 Task: Toggle the enabled in the local history.
Action: Mouse moved to (17, 523)
Screenshot: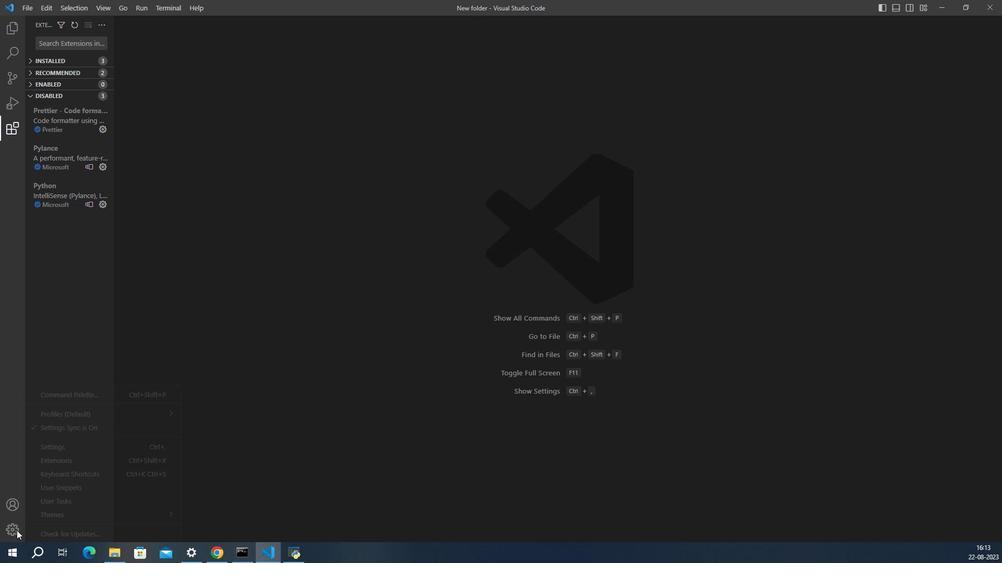 
Action: Mouse pressed left at (17, 523)
Screenshot: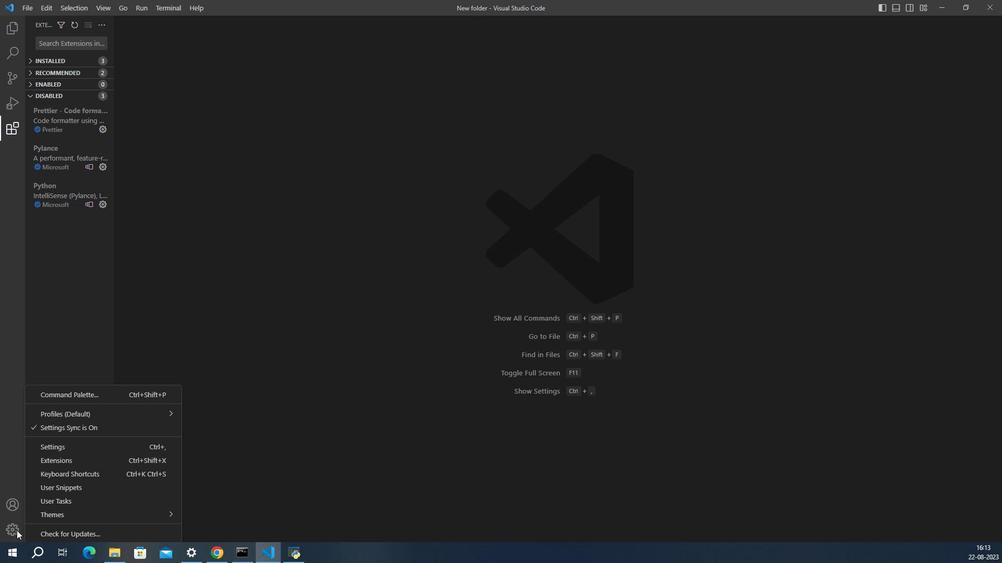 
Action: Mouse moved to (47, 444)
Screenshot: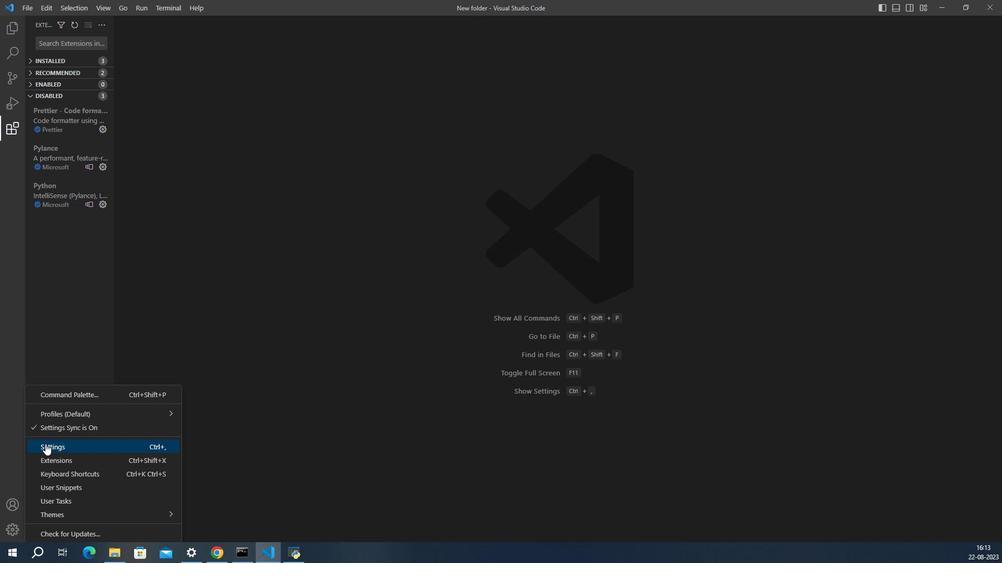 
Action: Mouse pressed left at (47, 444)
Screenshot: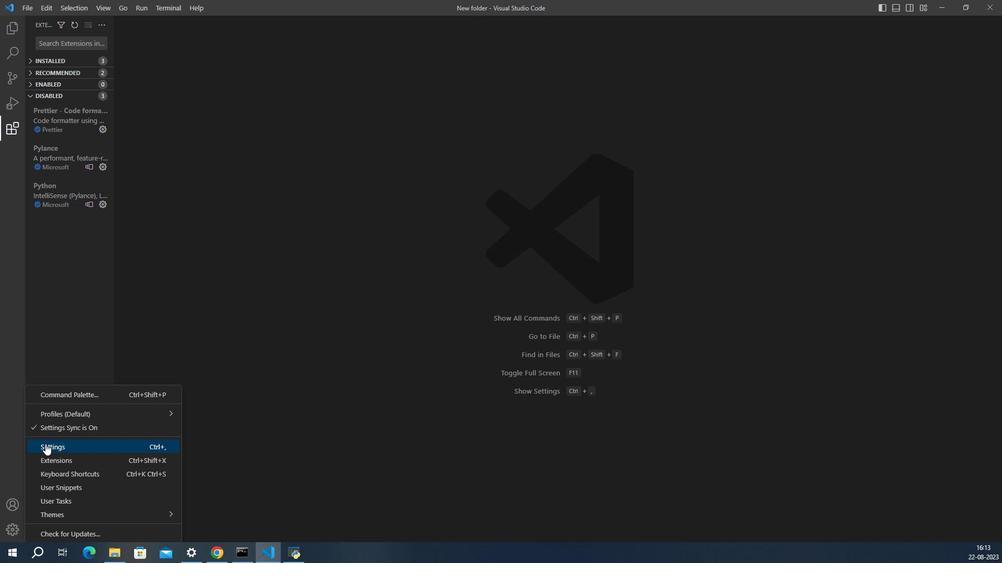 
Action: Mouse moved to (463, 369)
Screenshot: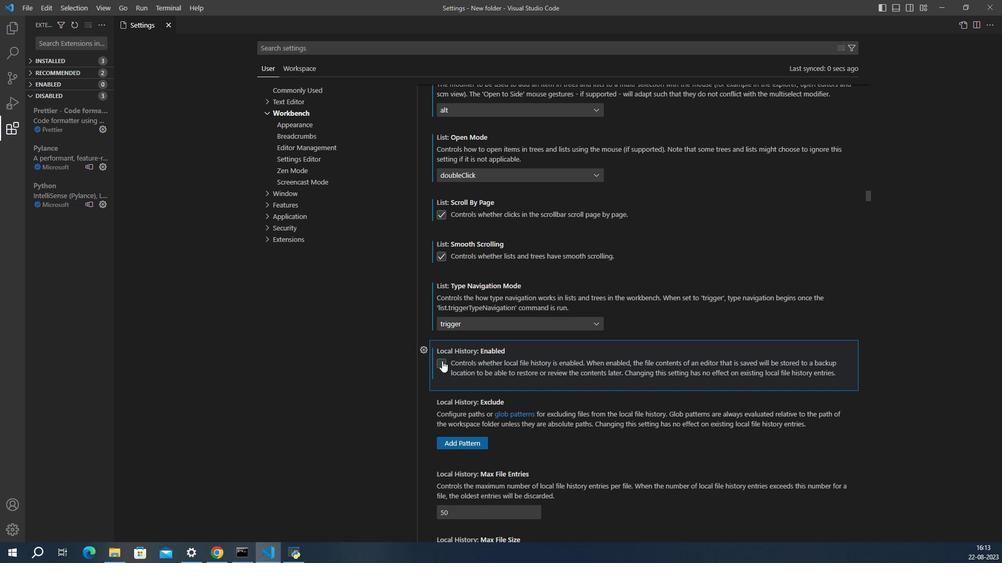 
Action: Mouse pressed left at (463, 369)
Screenshot: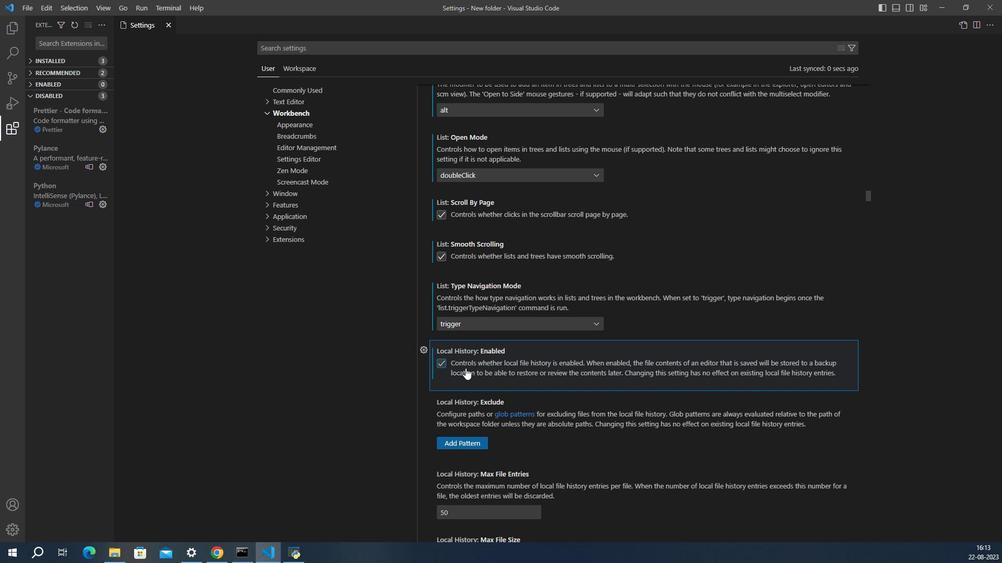 
Action: Mouse moved to (488, 375)
Screenshot: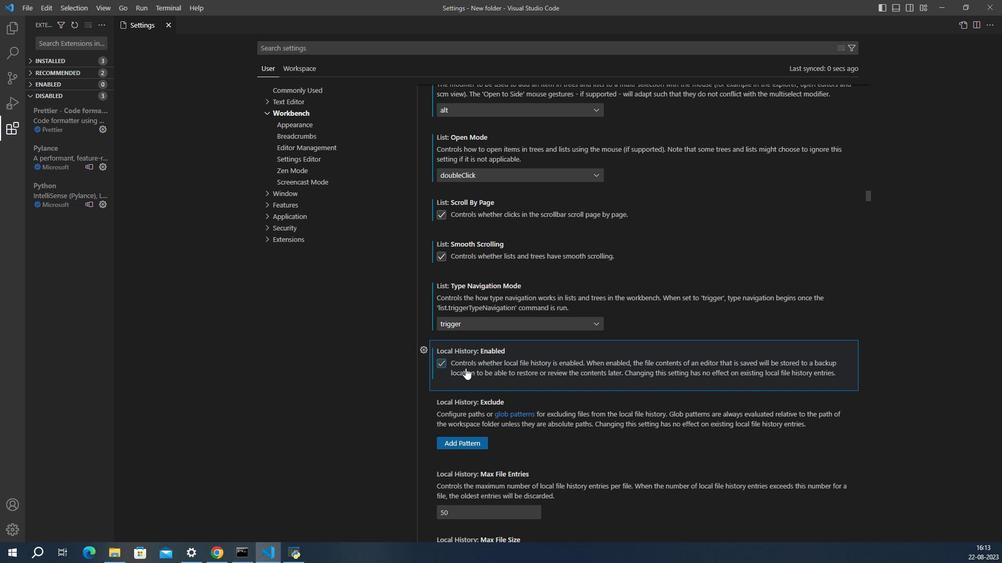 
